 Task: Create a due date automation trigger when advanced on, on the monday of the week a card is due add basic not assigned to member @aryan at 11:00 AM.
Action: Mouse moved to (1022, 83)
Screenshot: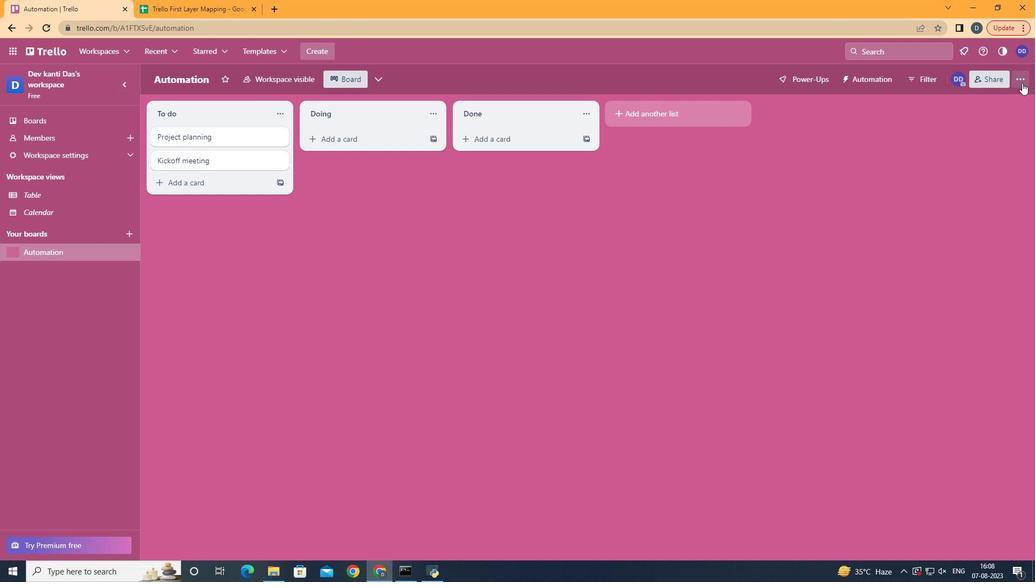 
Action: Mouse pressed left at (1022, 83)
Screenshot: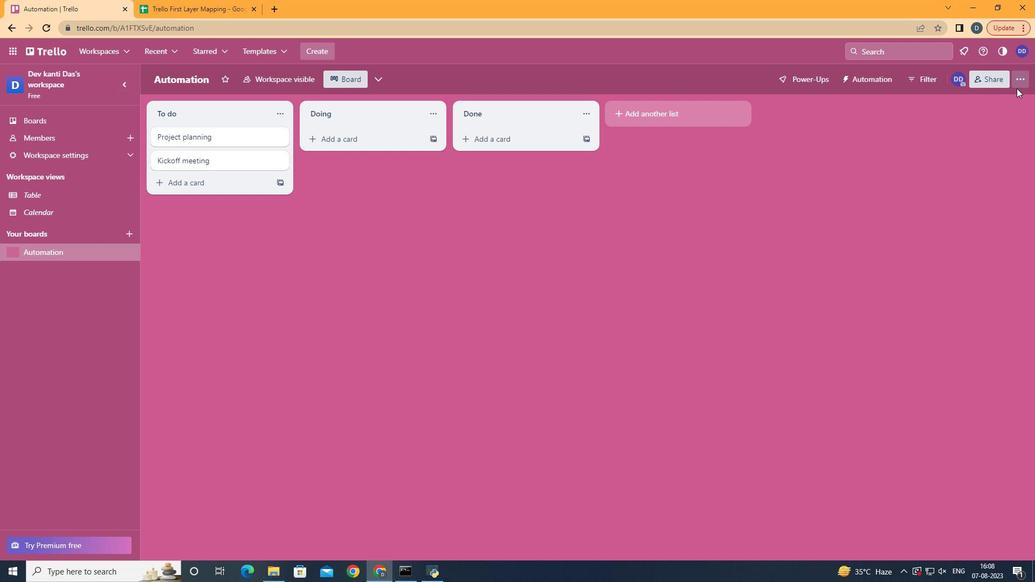
Action: Mouse moved to (947, 219)
Screenshot: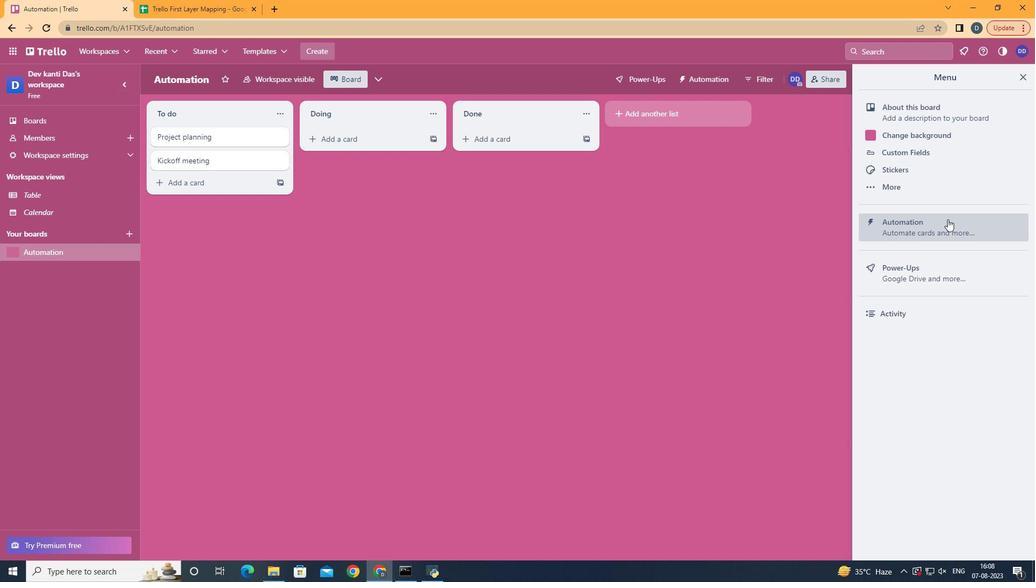 
Action: Mouse pressed left at (947, 219)
Screenshot: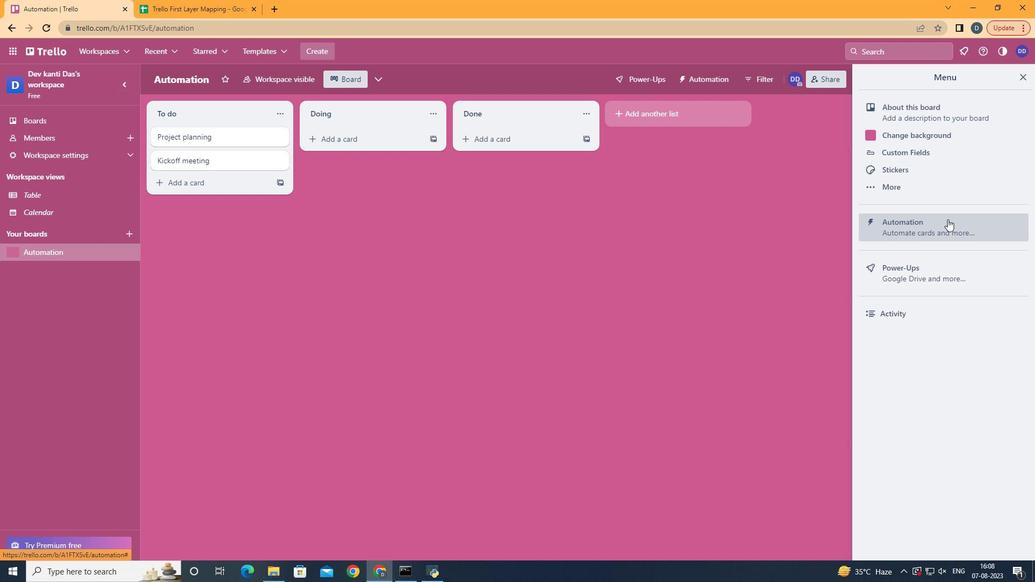 
Action: Mouse moved to (204, 219)
Screenshot: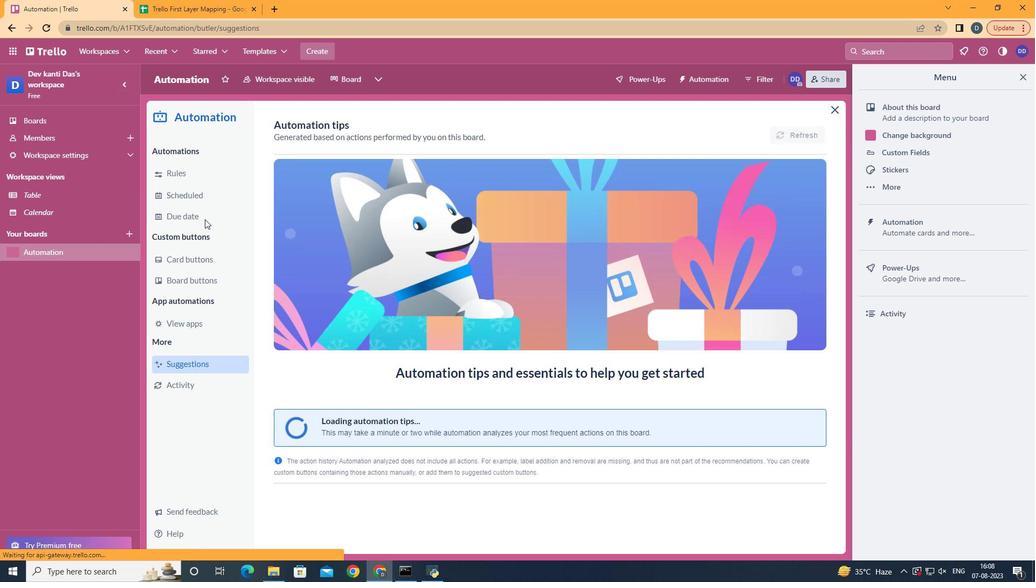 
Action: Mouse pressed left at (204, 219)
Screenshot: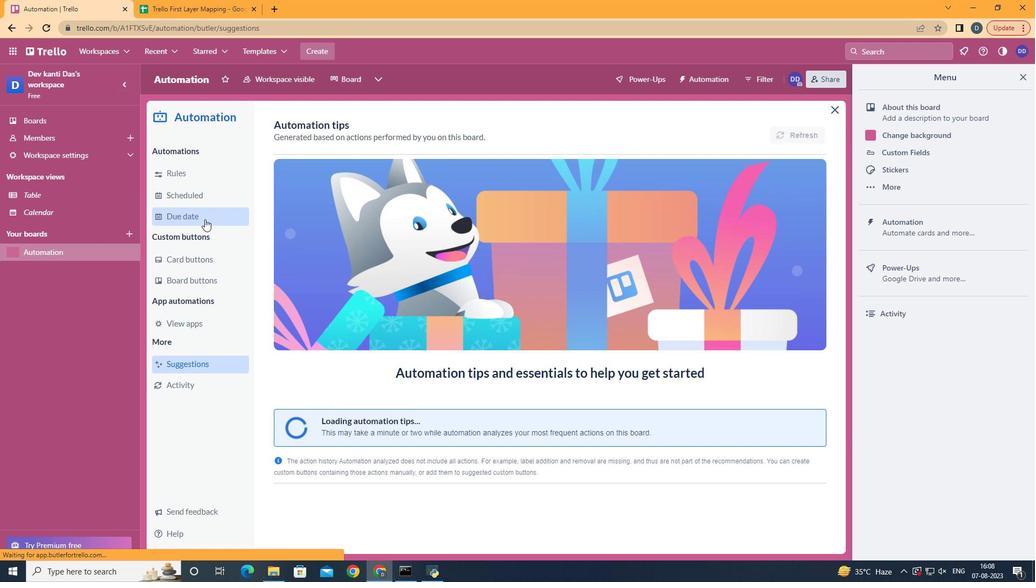 
Action: Mouse moved to (757, 124)
Screenshot: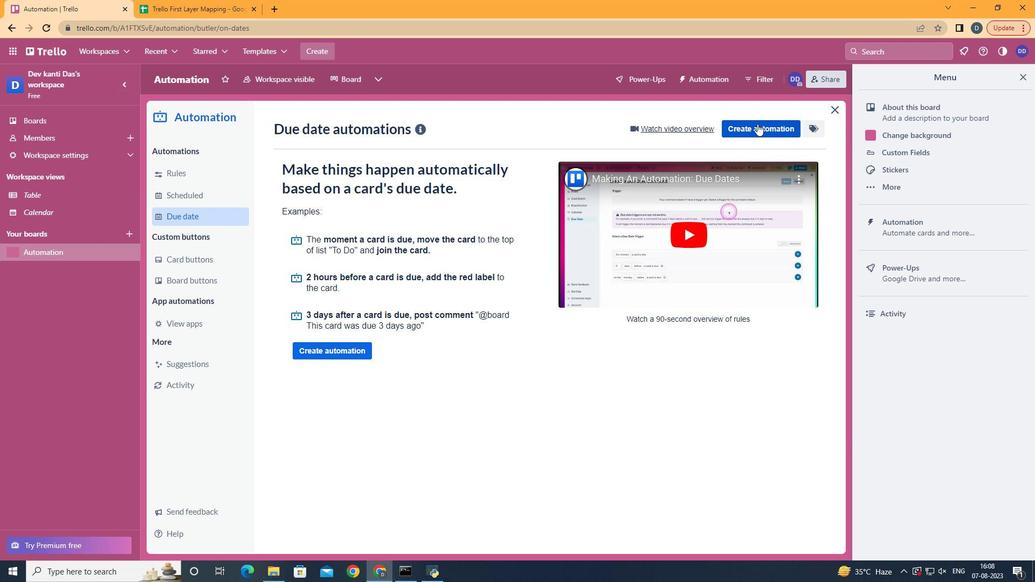 
Action: Mouse pressed left at (757, 124)
Screenshot: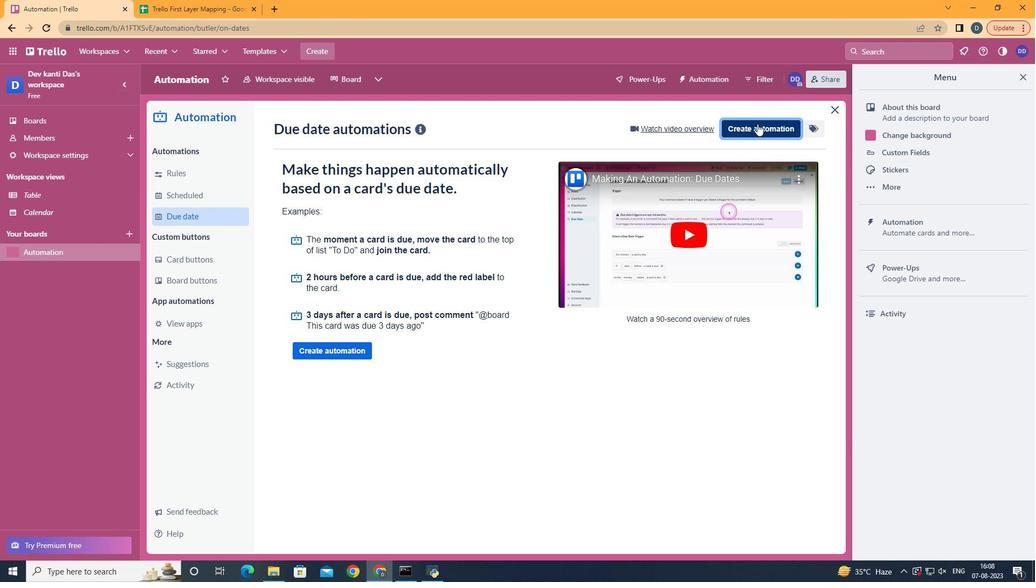 
Action: Mouse moved to (550, 233)
Screenshot: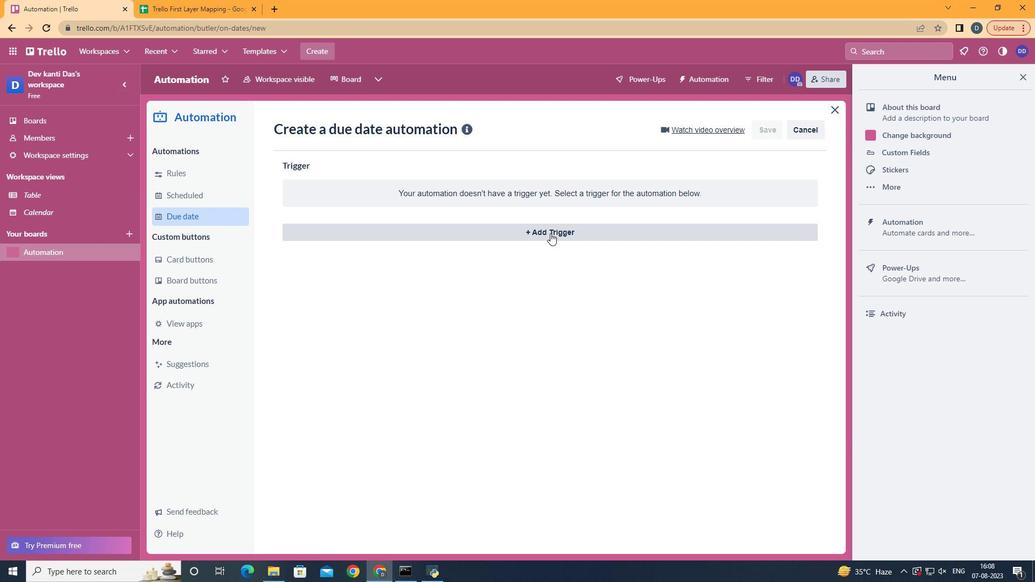 
Action: Mouse pressed left at (550, 233)
Screenshot: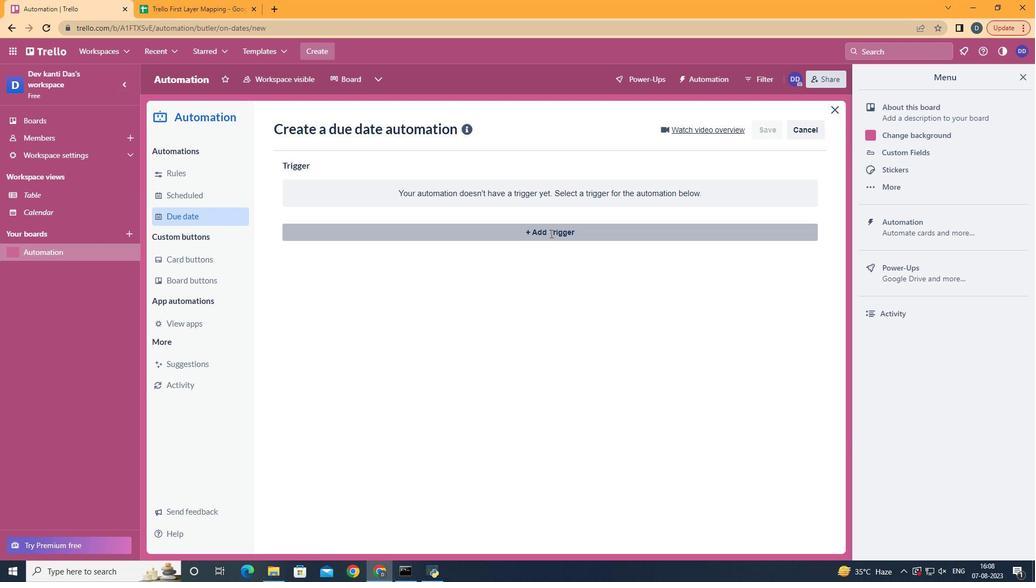 
Action: Mouse moved to (341, 279)
Screenshot: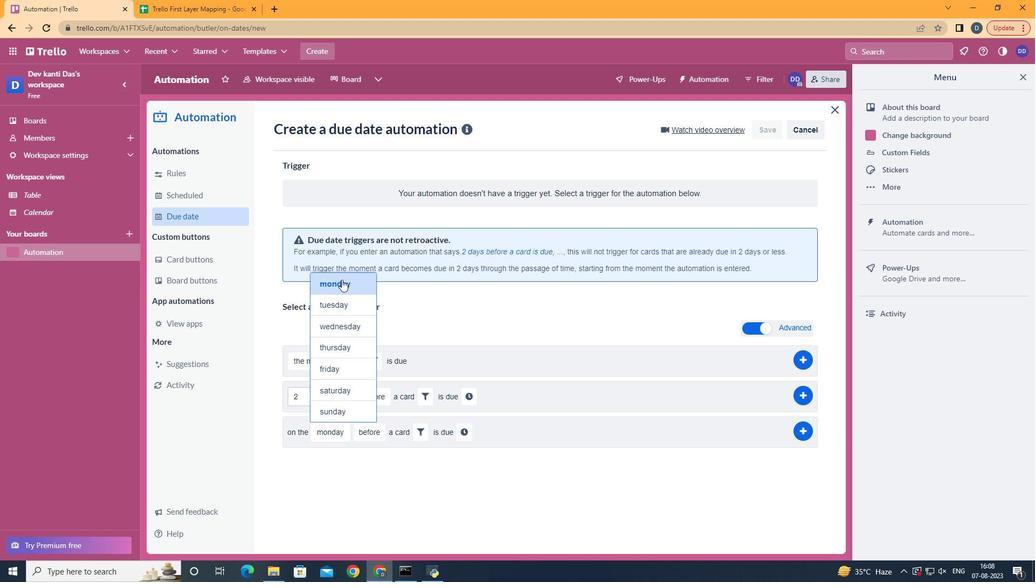 
Action: Mouse pressed left at (341, 279)
Screenshot: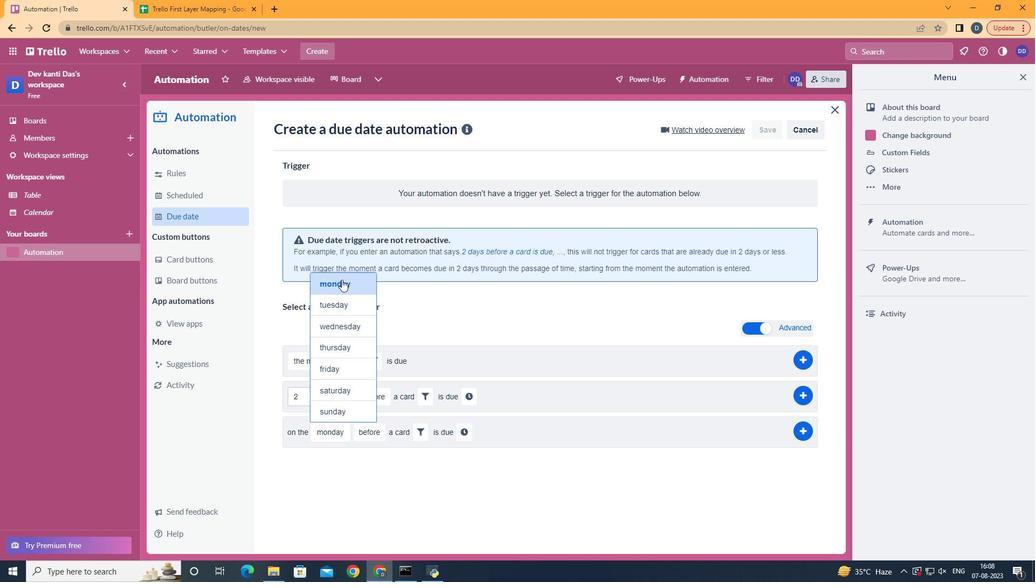 
Action: Mouse moved to (382, 491)
Screenshot: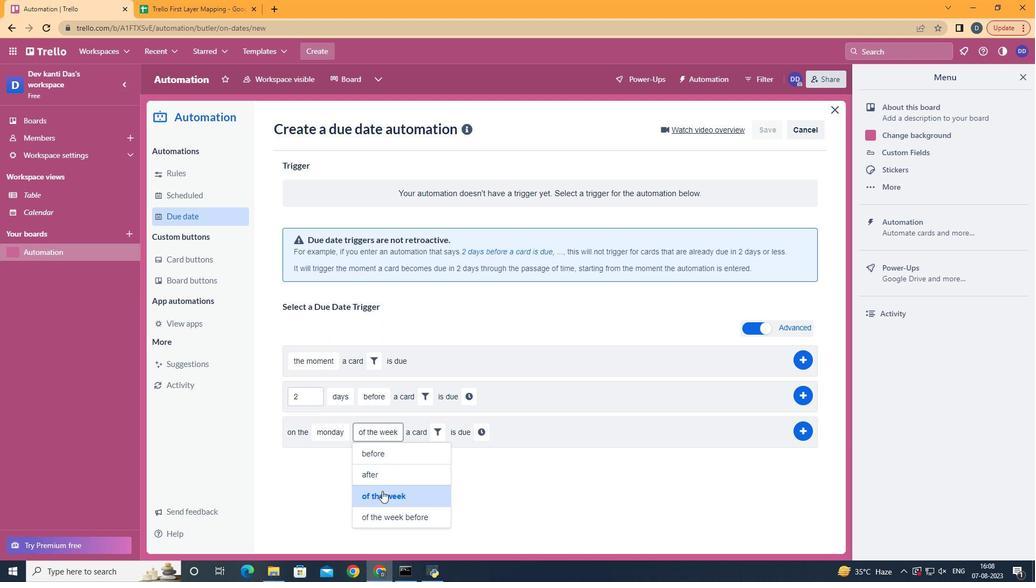 
Action: Mouse pressed left at (382, 491)
Screenshot: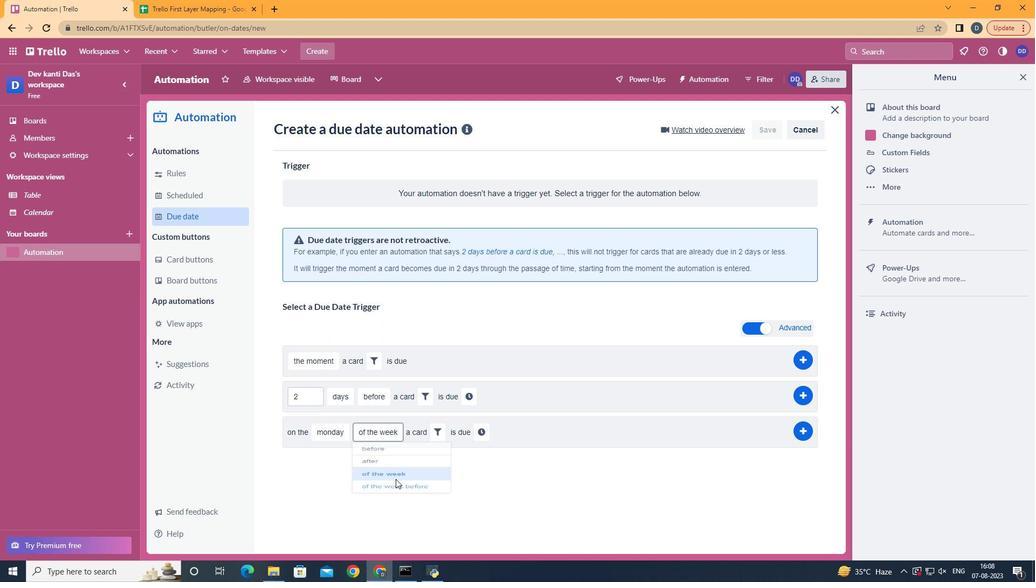 
Action: Mouse moved to (432, 436)
Screenshot: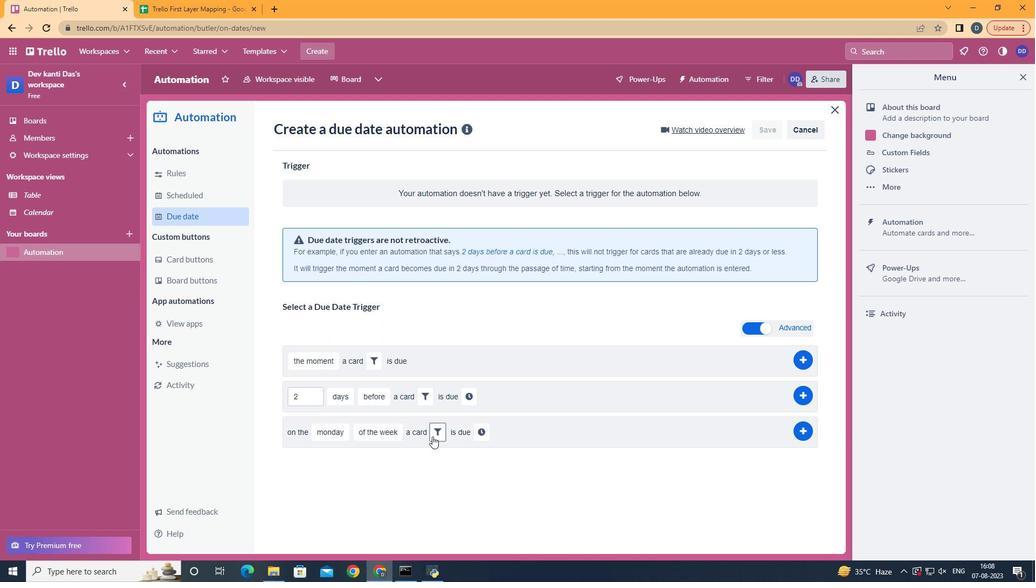 
Action: Mouse pressed left at (432, 436)
Screenshot: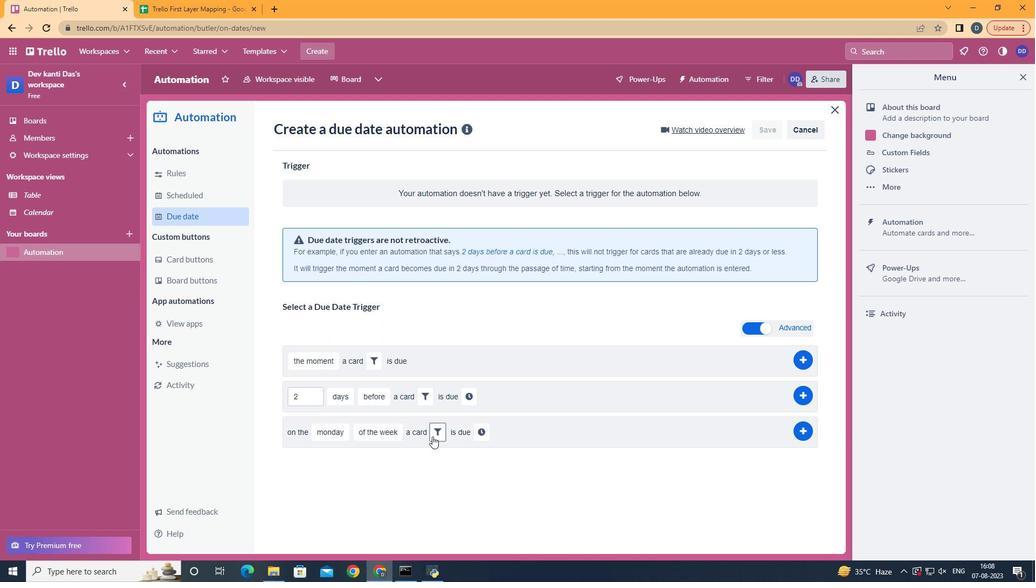 
Action: Mouse moved to (504, 504)
Screenshot: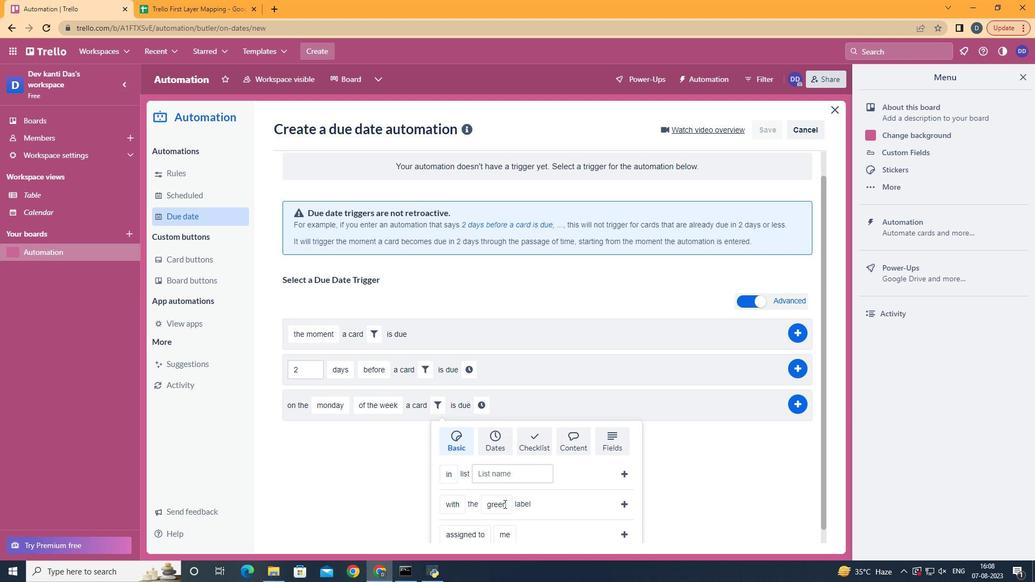 
Action: Mouse scrolled (504, 503) with delta (0, 0)
Screenshot: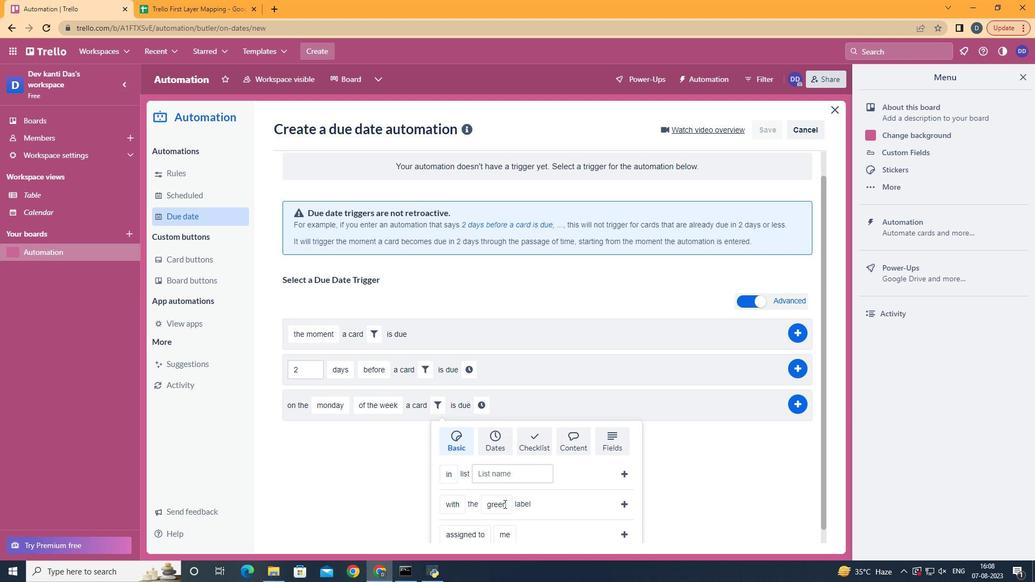 
Action: Mouse scrolled (504, 503) with delta (0, 0)
Screenshot: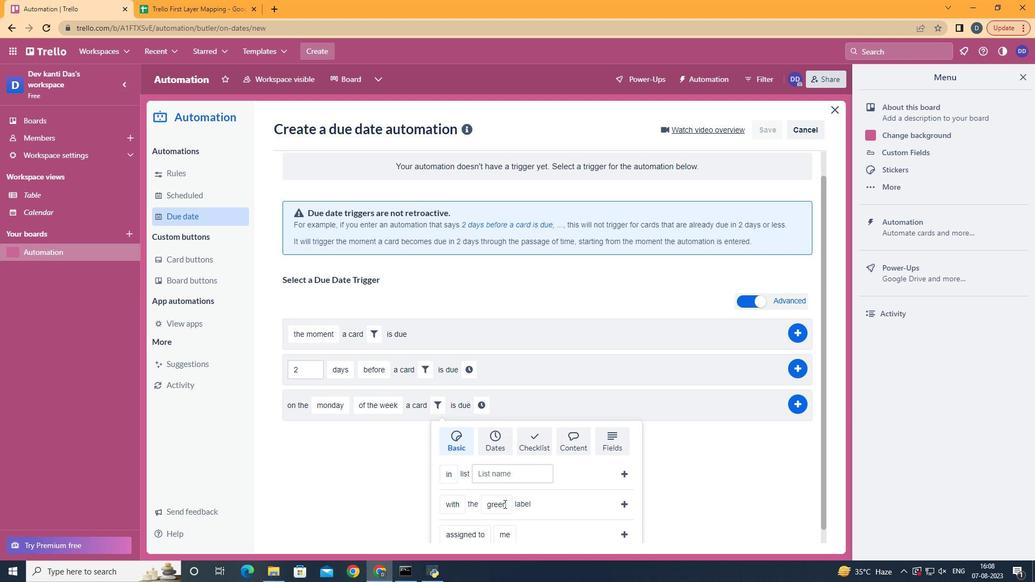 
Action: Mouse scrolled (504, 503) with delta (0, 0)
Screenshot: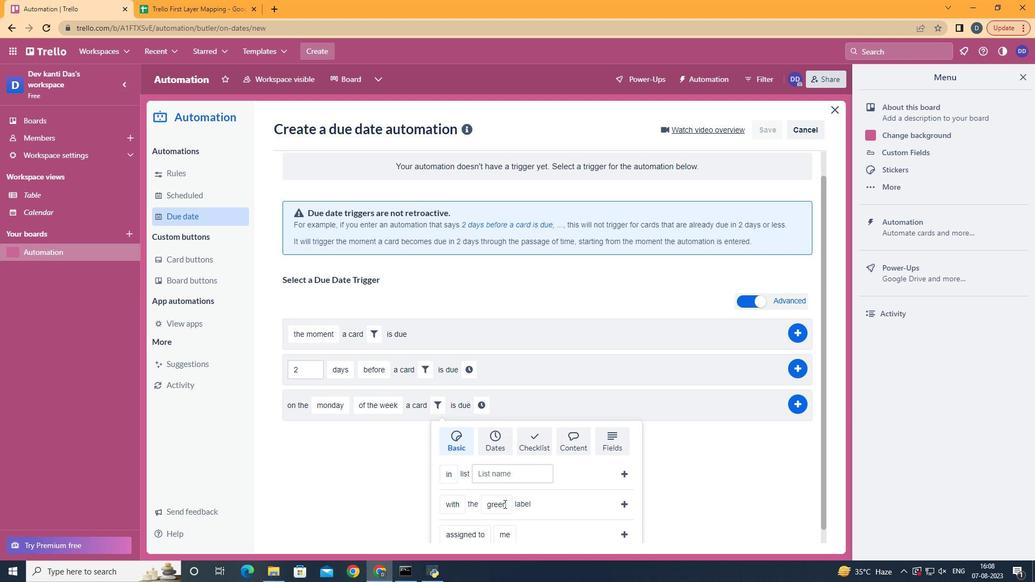 
Action: Mouse scrolled (504, 503) with delta (0, 0)
Screenshot: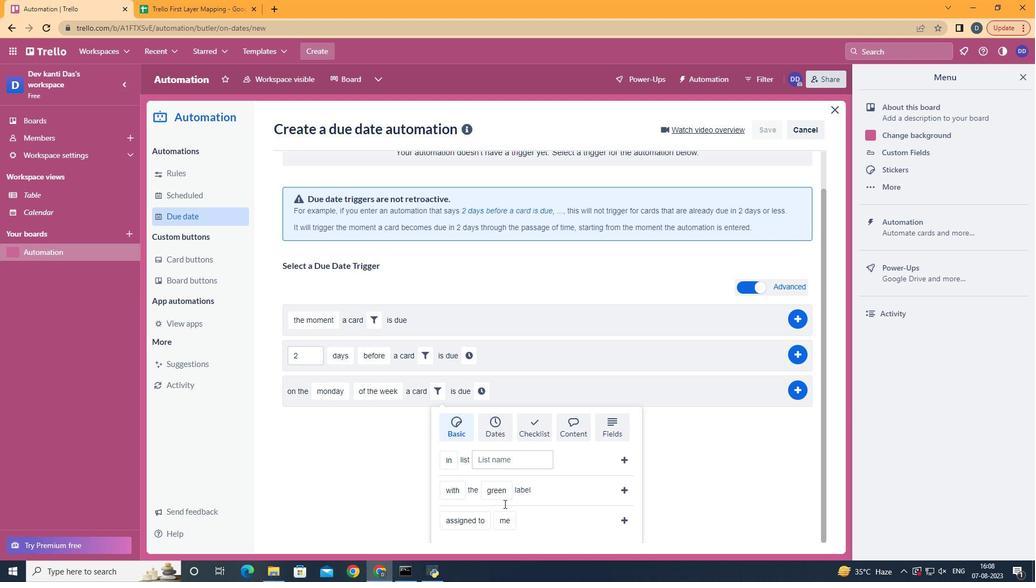 
Action: Mouse moved to (488, 502)
Screenshot: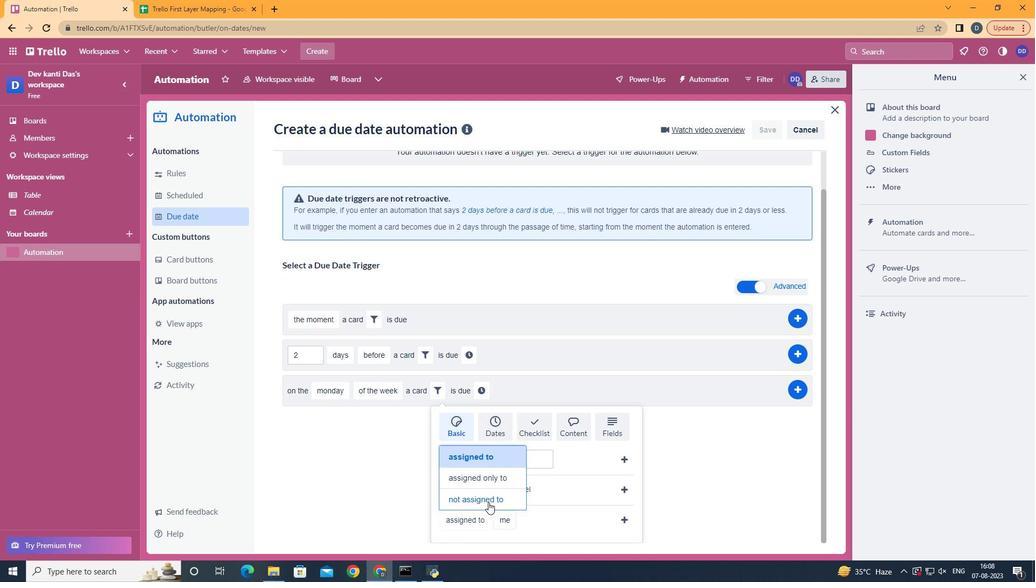 
Action: Mouse pressed left at (488, 502)
Screenshot: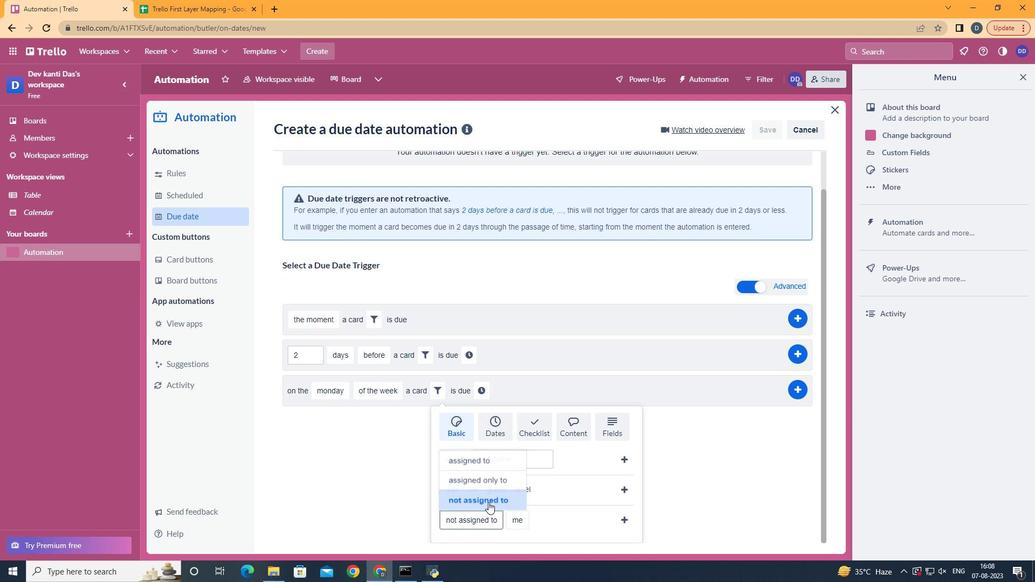 
Action: Mouse moved to (535, 501)
Screenshot: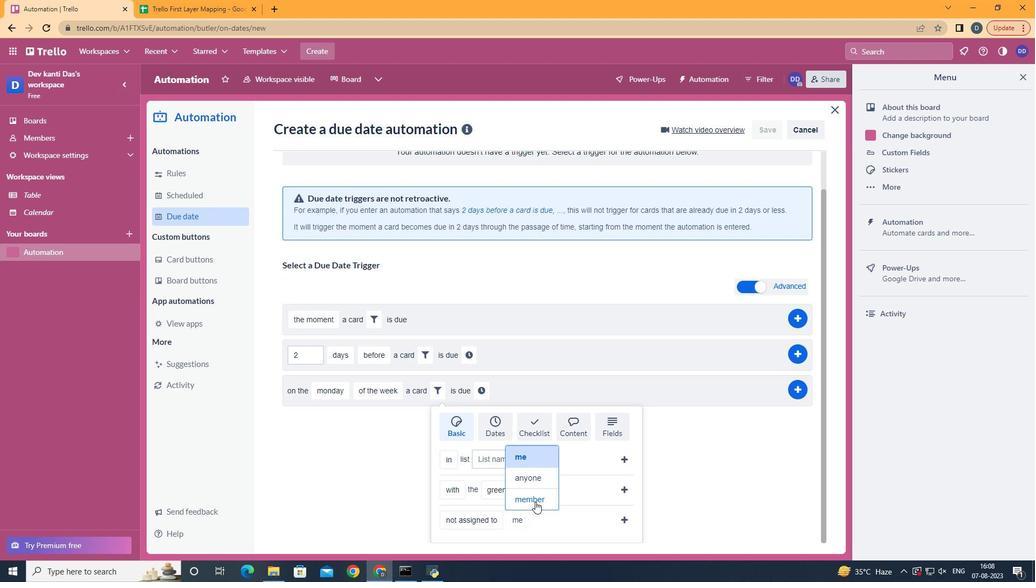 
Action: Mouse pressed left at (535, 501)
Screenshot: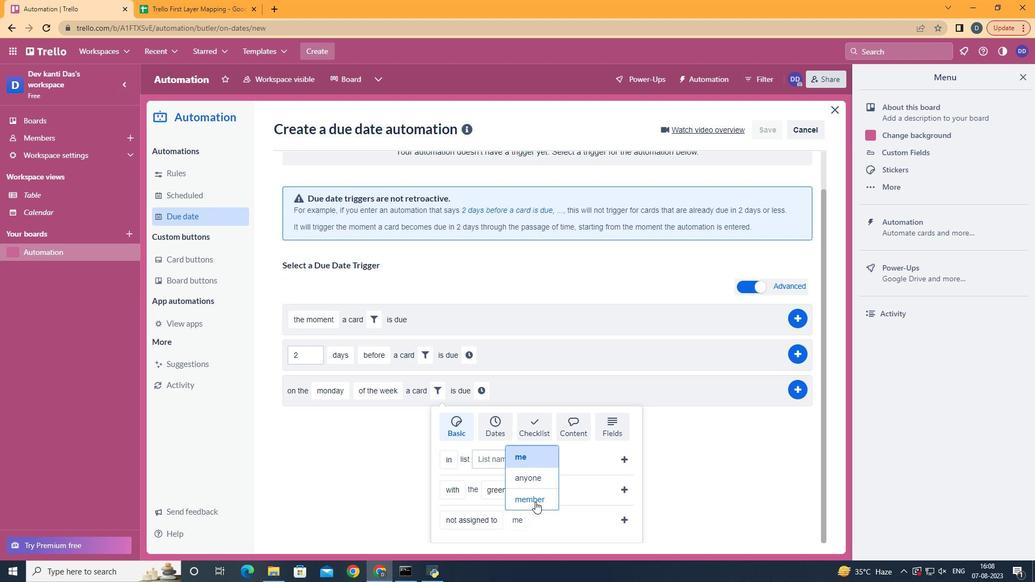 
Action: Mouse moved to (587, 519)
Screenshot: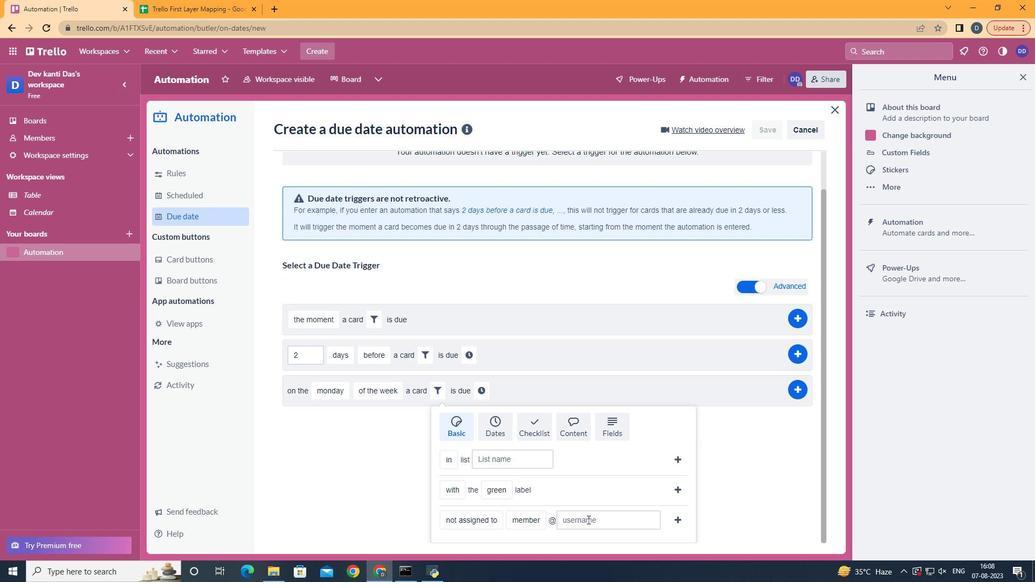 
Action: Mouse pressed left at (587, 519)
Screenshot: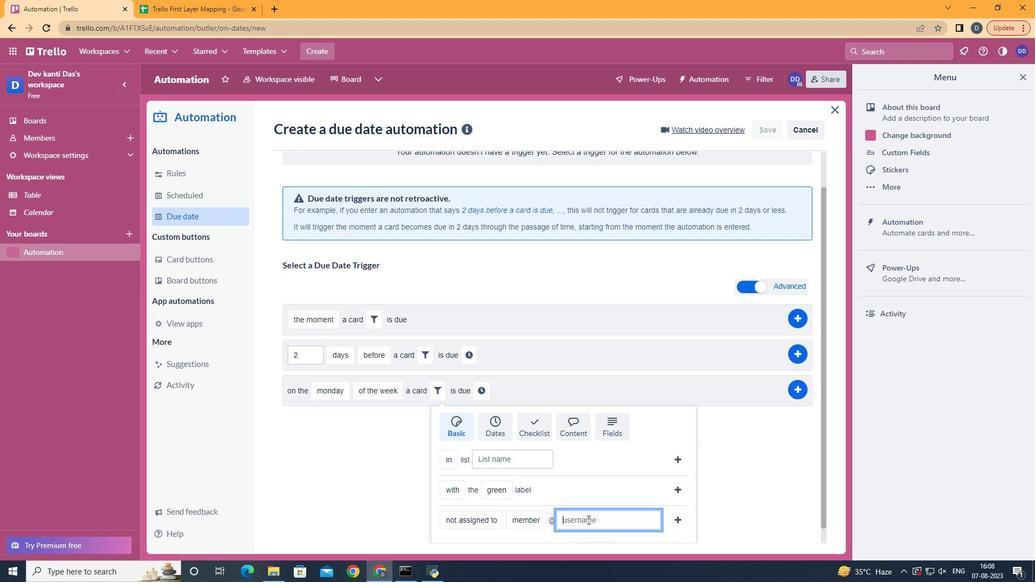 
Action: Mouse moved to (587, 519)
Screenshot: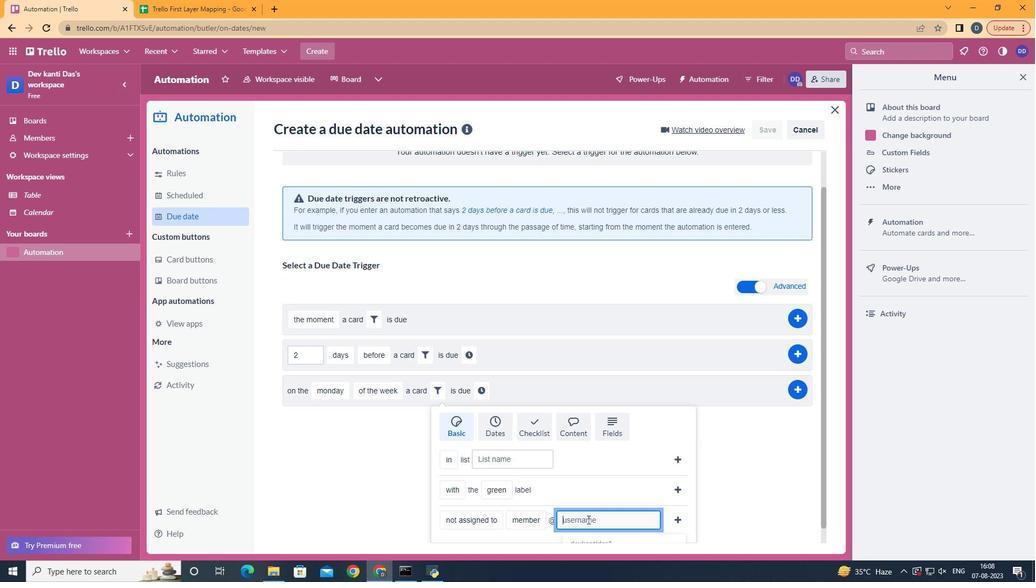 
Action: Key pressed aryan
Screenshot: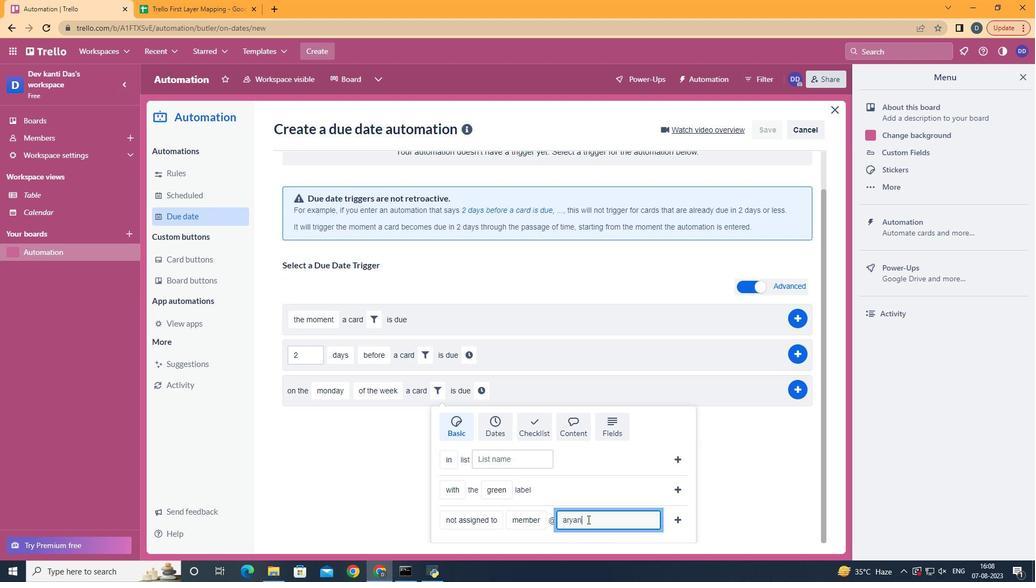 
Action: Mouse moved to (678, 519)
Screenshot: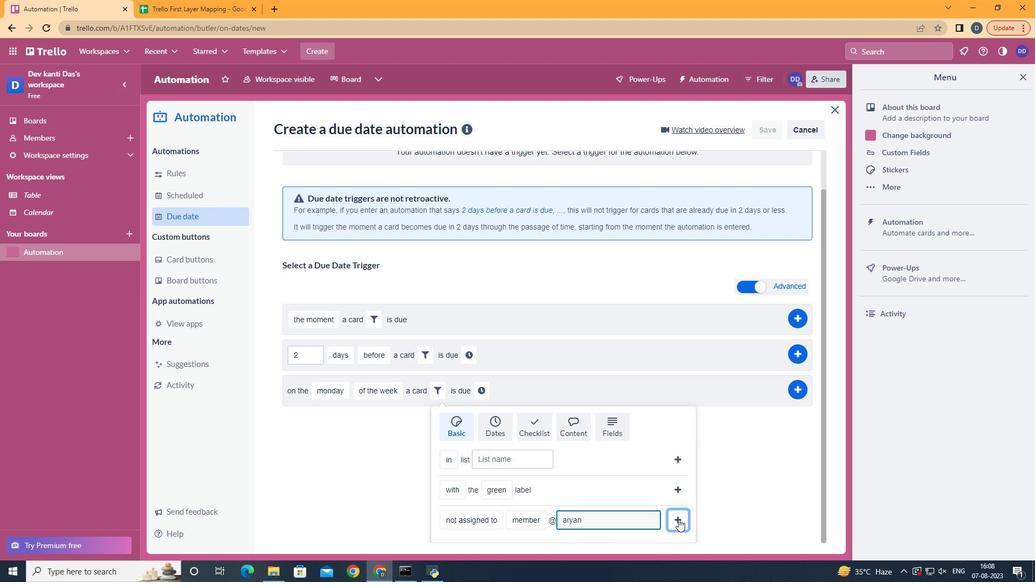 
Action: Mouse pressed left at (678, 519)
Screenshot: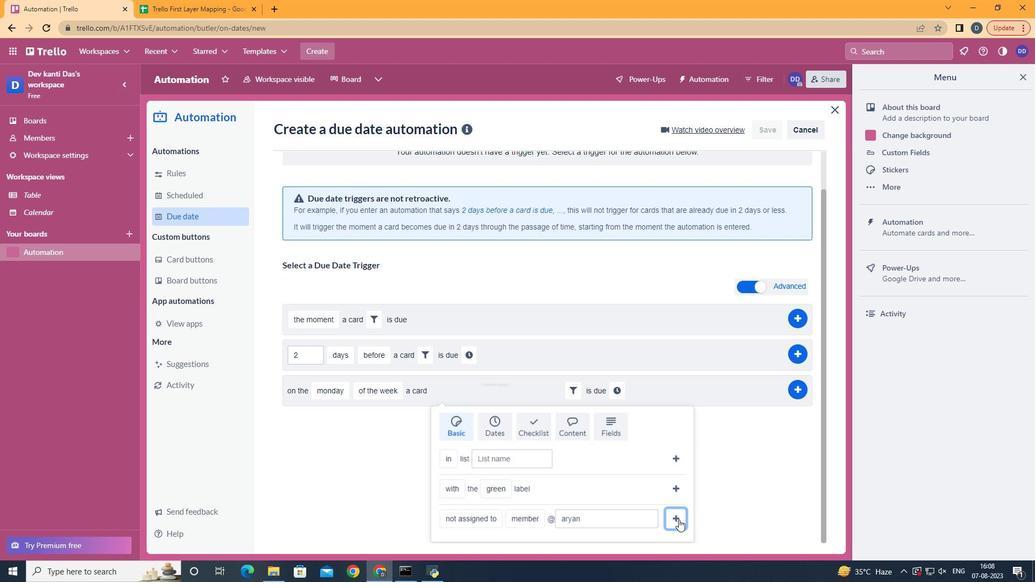 
Action: Mouse moved to (624, 430)
Screenshot: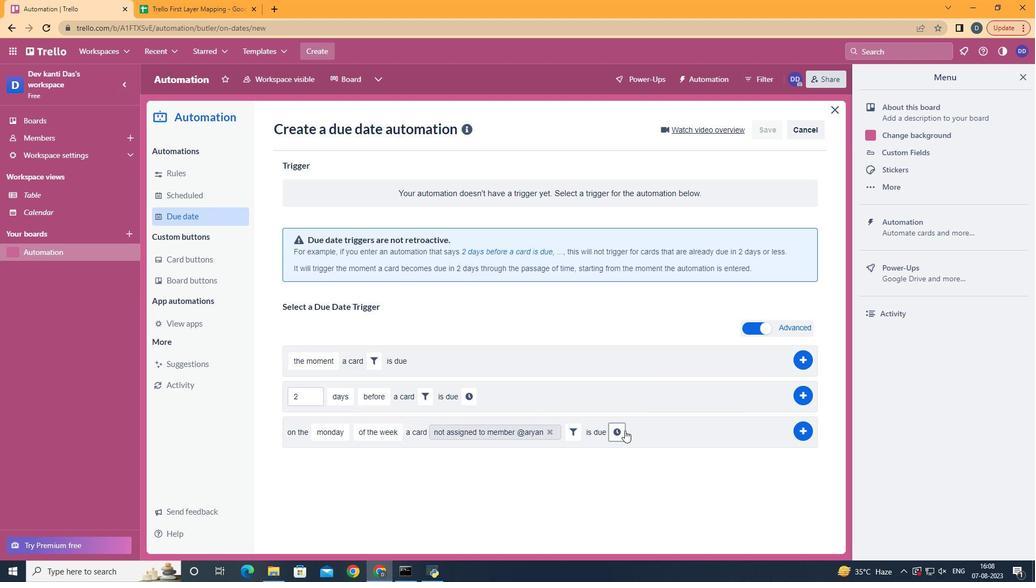
Action: Mouse pressed left at (624, 430)
Screenshot: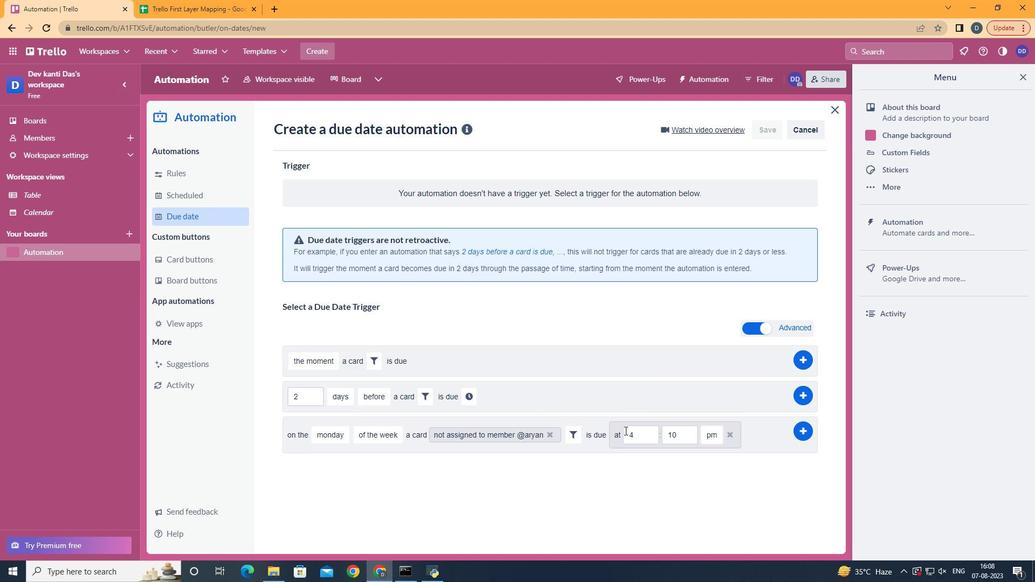 
Action: Mouse moved to (641, 434)
Screenshot: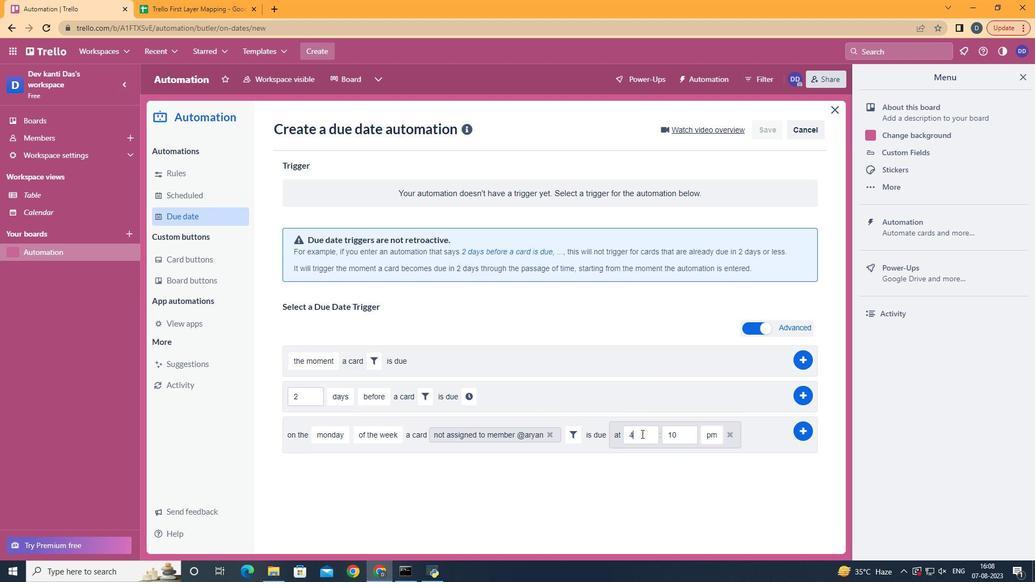 
Action: Mouse pressed left at (641, 434)
Screenshot: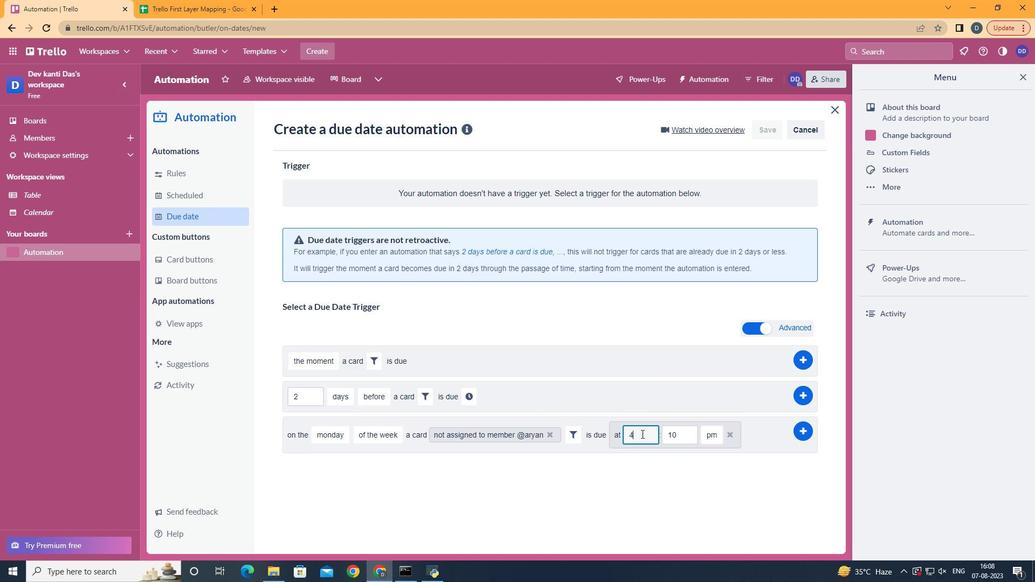 
Action: Mouse moved to (640, 434)
Screenshot: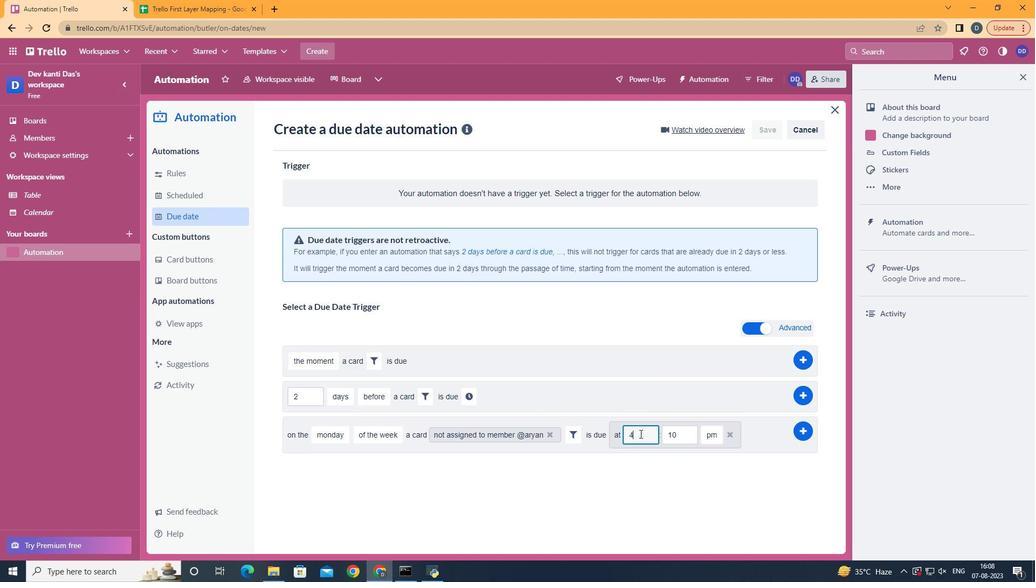
Action: Key pressed <Key.backspace>11
Screenshot: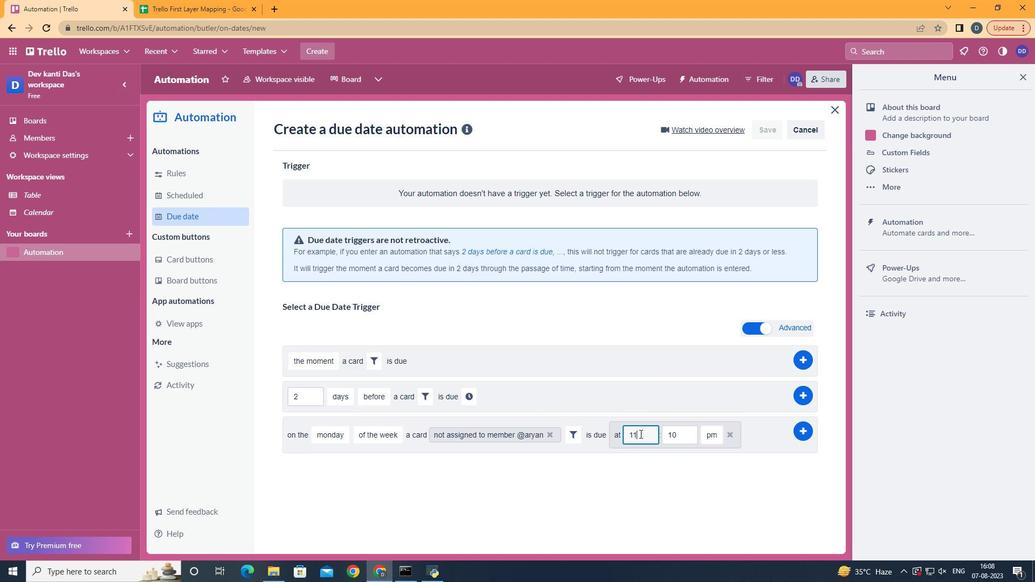 
Action: Mouse moved to (682, 433)
Screenshot: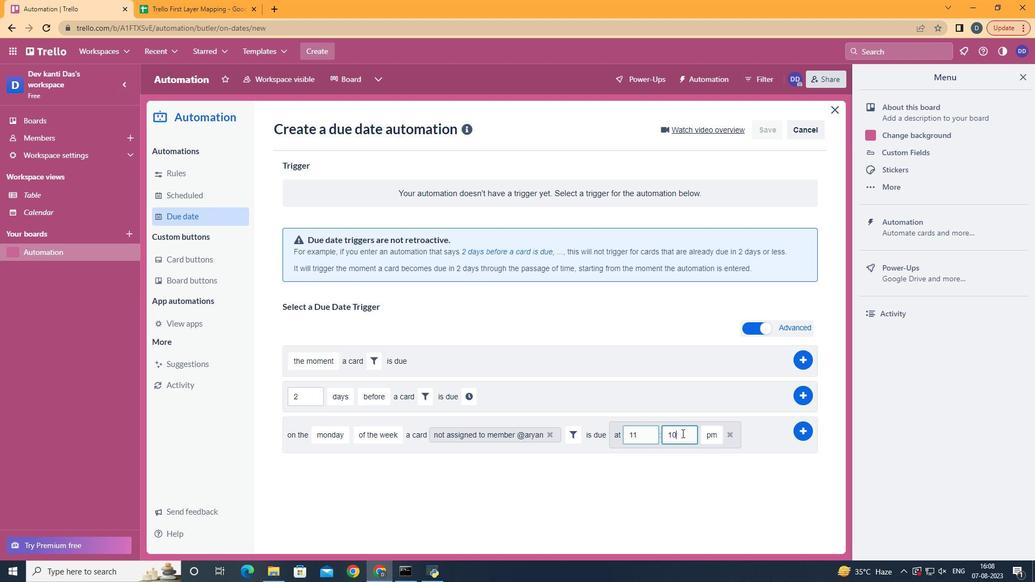 
Action: Mouse pressed left at (682, 433)
Screenshot: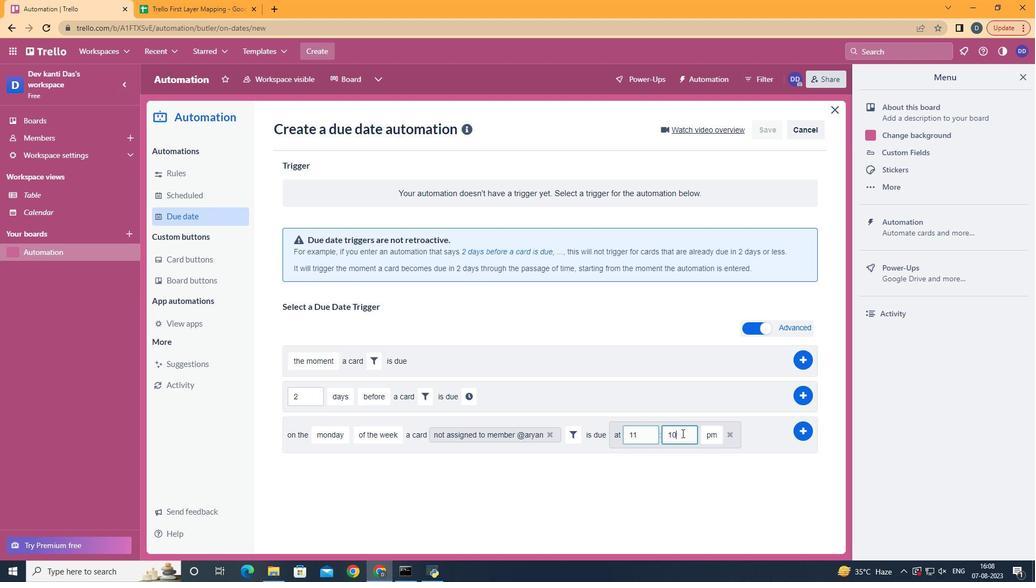 
Action: Key pressed <Key.backspace>
Screenshot: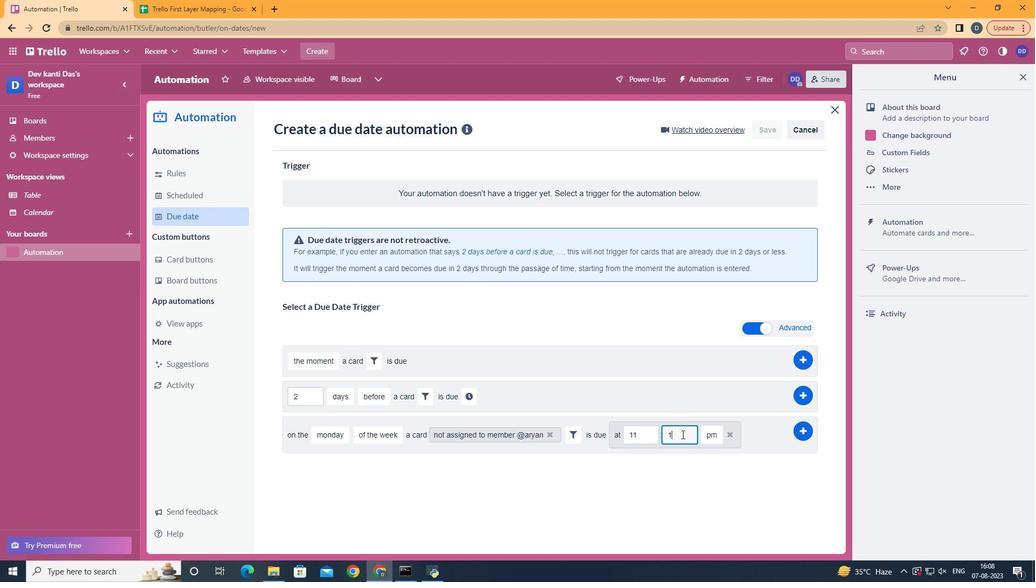 
Action: Mouse moved to (682, 434)
Screenshot: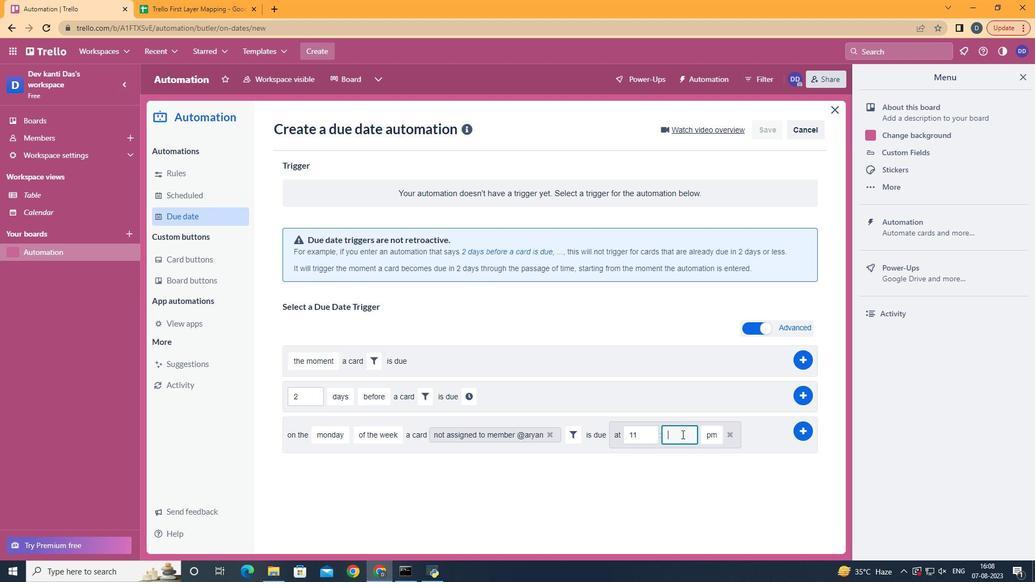 
Action: Key pressed <Key.backspace>00
Screenshot: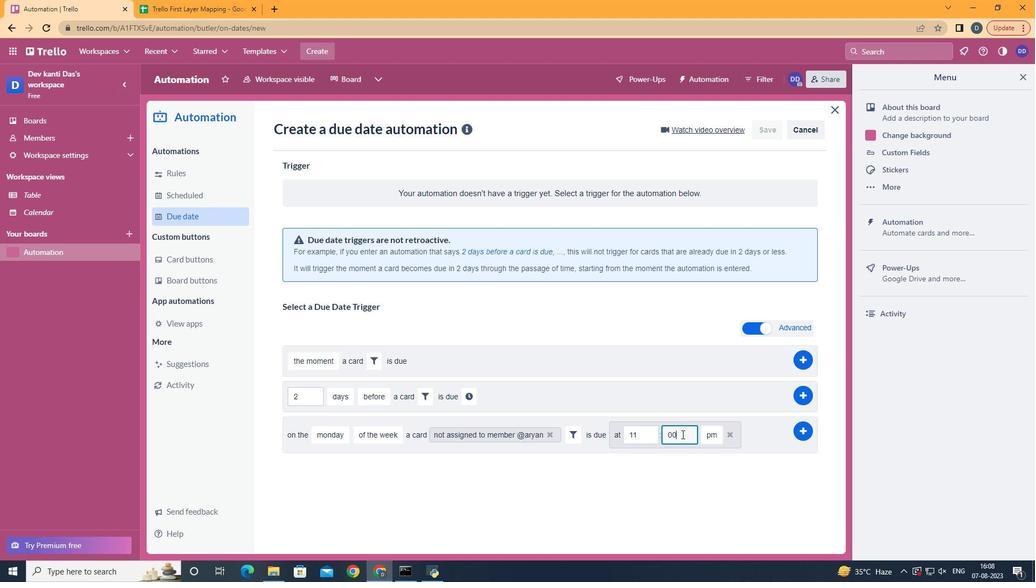 
Action: Mouse moved to (716, 457)
Screenshot: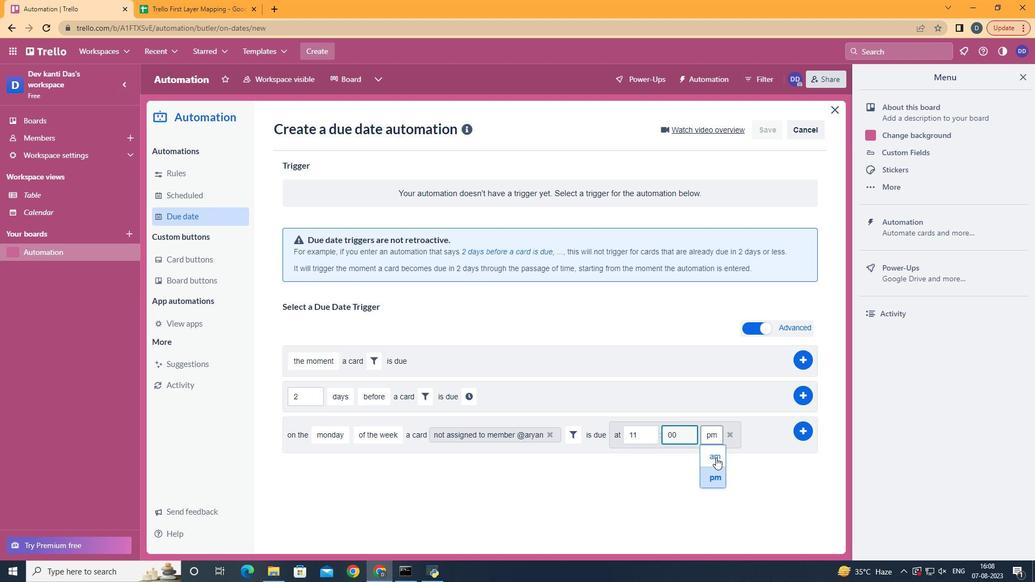 
Action: Mouse pressed left at (716, 457)
Screenshot: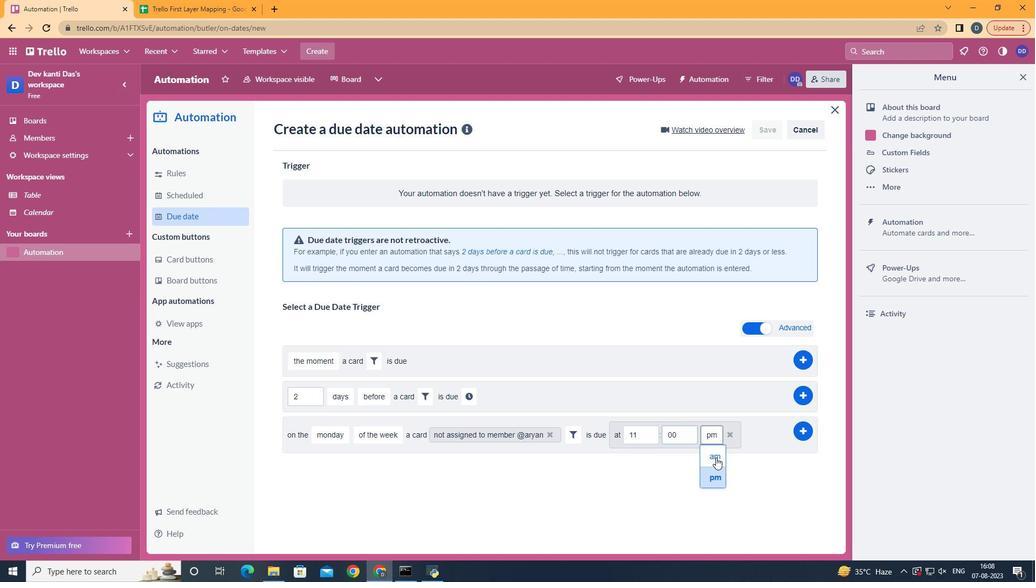 
Action: Mouse moved to (788, 430)
Screenshot: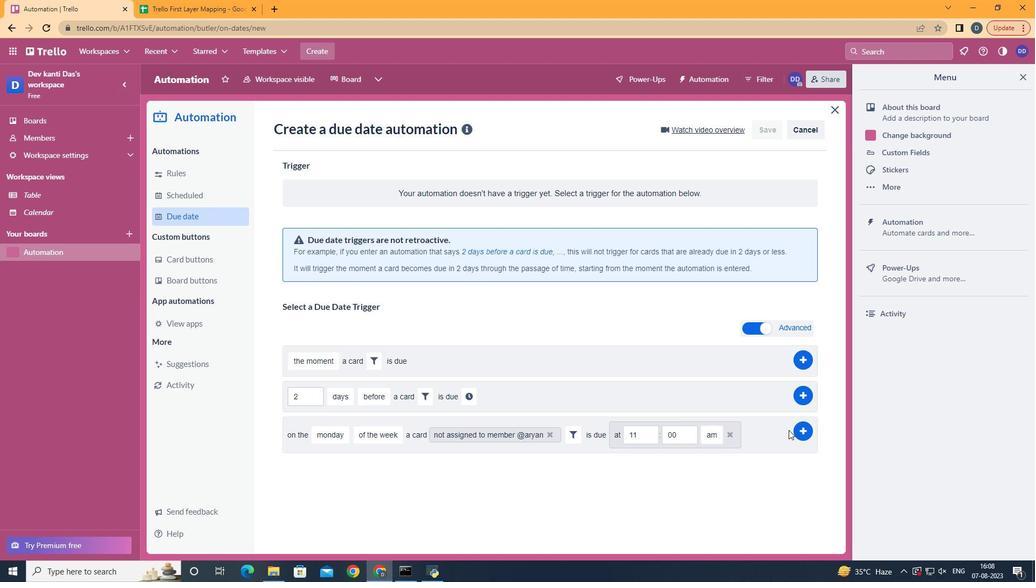 
Action: Mouse pressed left at (788, 430)
Screenshot: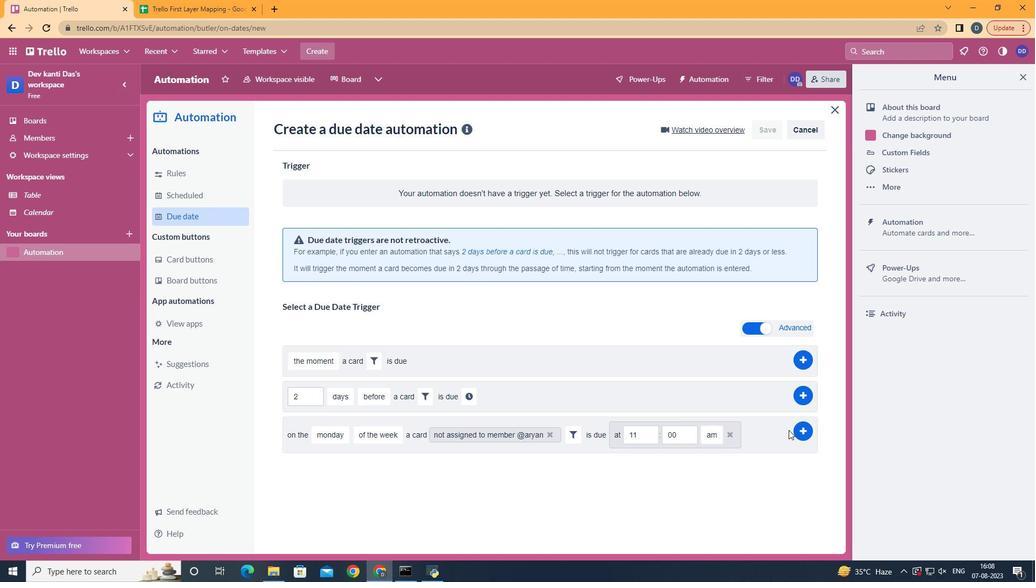 
Action: Mouse moved to (802, 430)
Screenshot: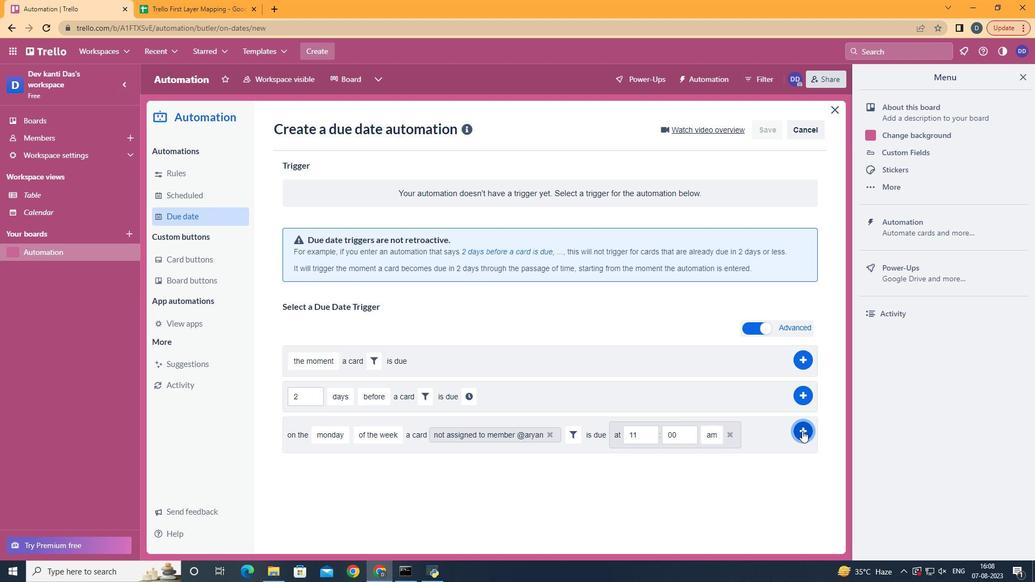 
Action: Mouse pressed left at (802, 430)
Screenshot: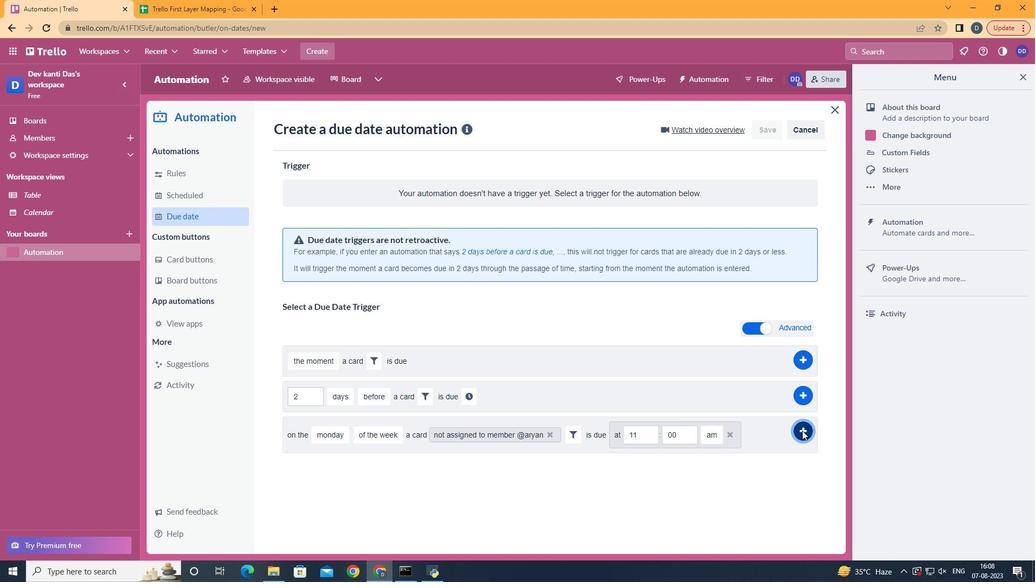 
Action: Mouse moved to (655, 209)
Screenshot: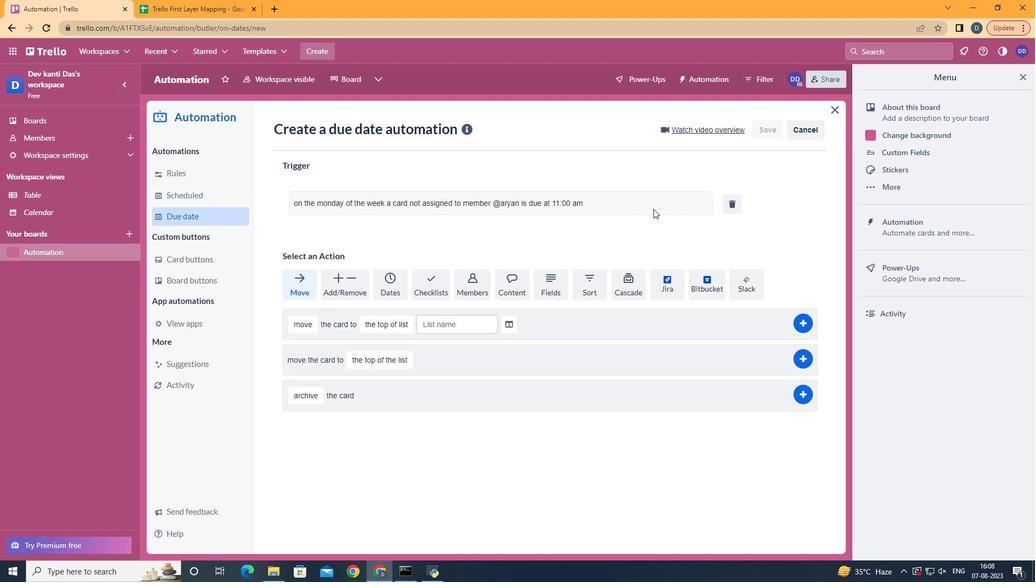 
